 Task: Access the "Payment processing" page in the site builder.
Action: Mouse moved to (1069, 77)
Screenshot: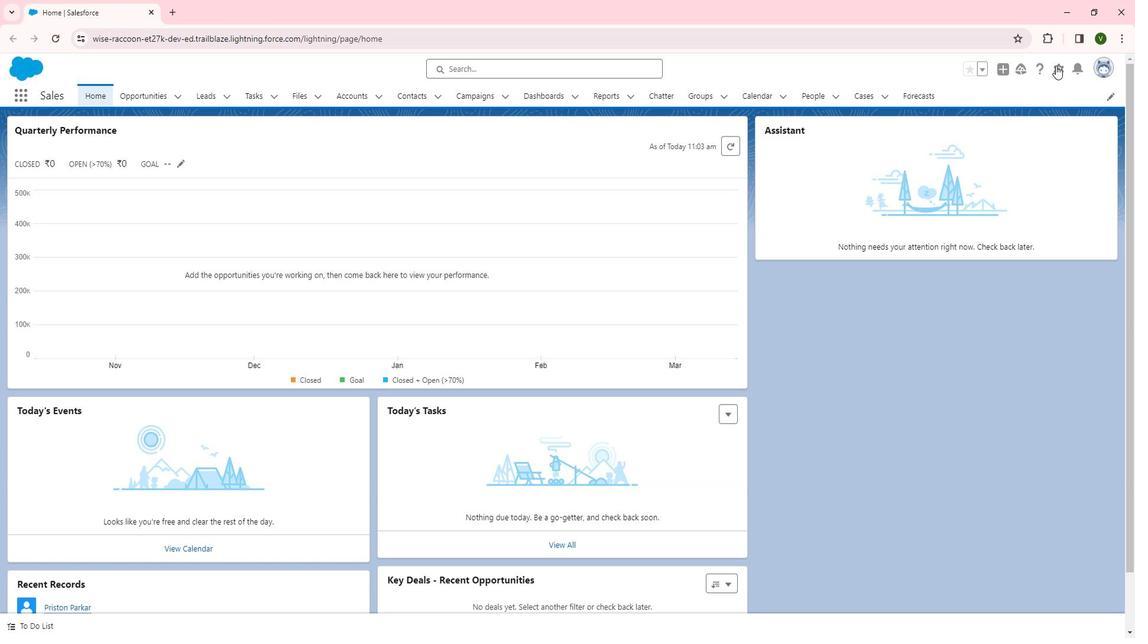 
Action: Mouse pressed left at (1069, 77)
Screenshot: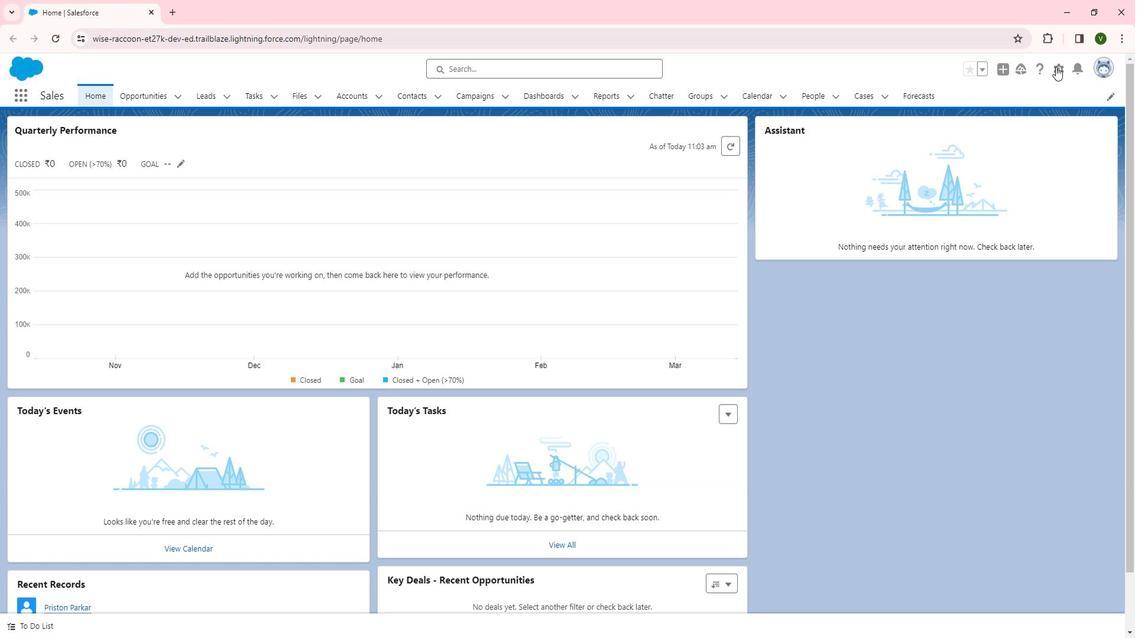 
Action: Mouse moved to (1019, 119)
Screenshot: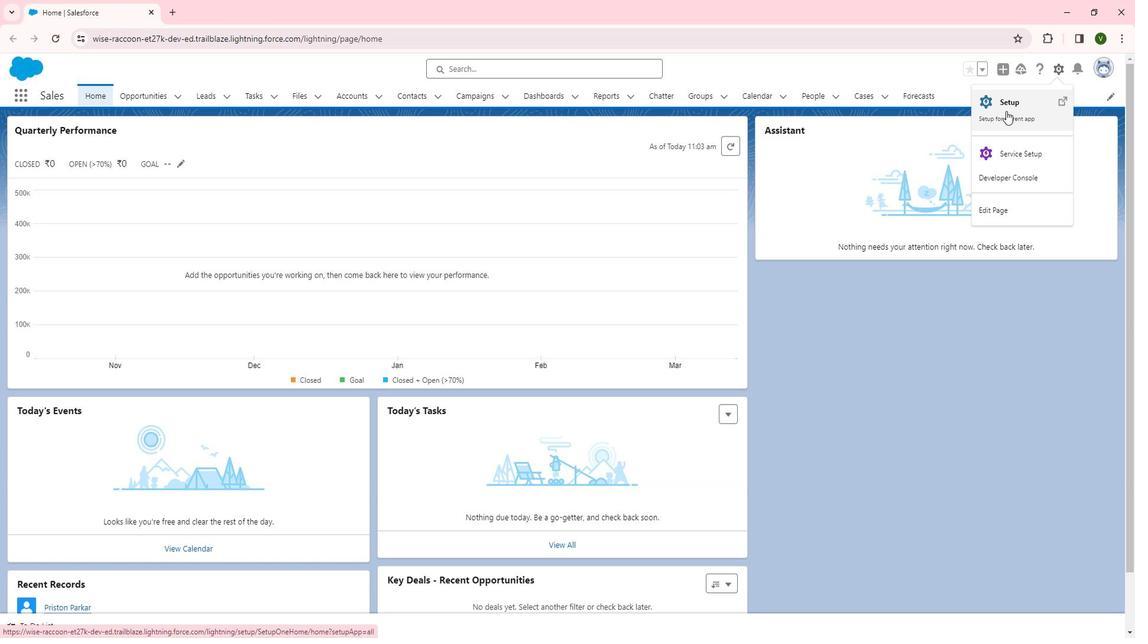 
Action: Mouse pressed left at (1019, 119)
Screenshot: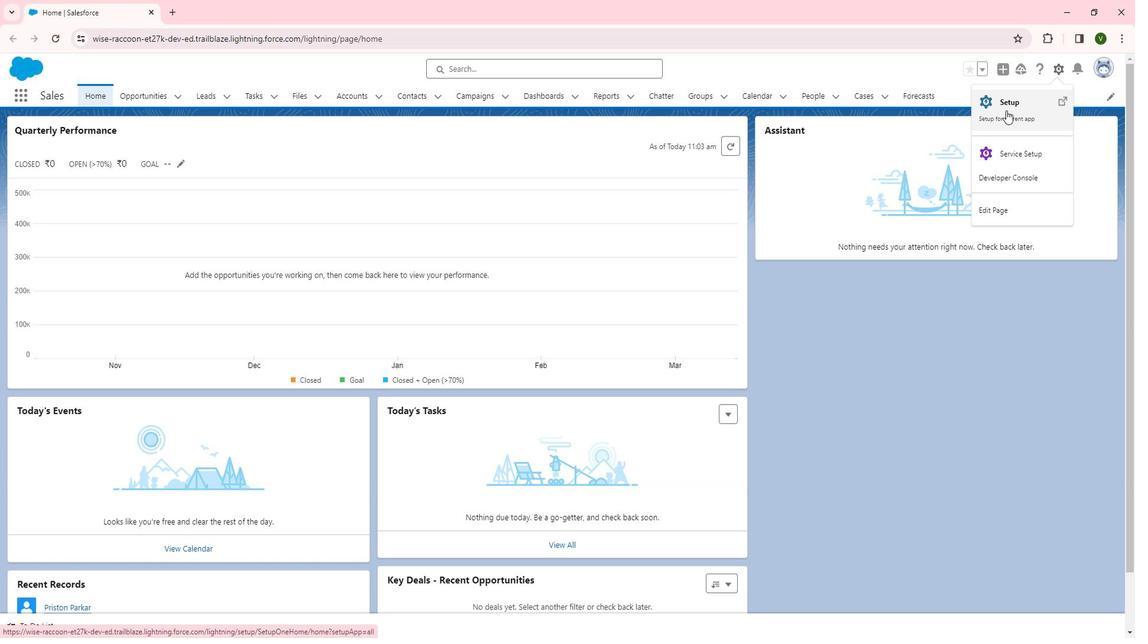 
Action: Mouse moved to (77, 380)
Screenshot: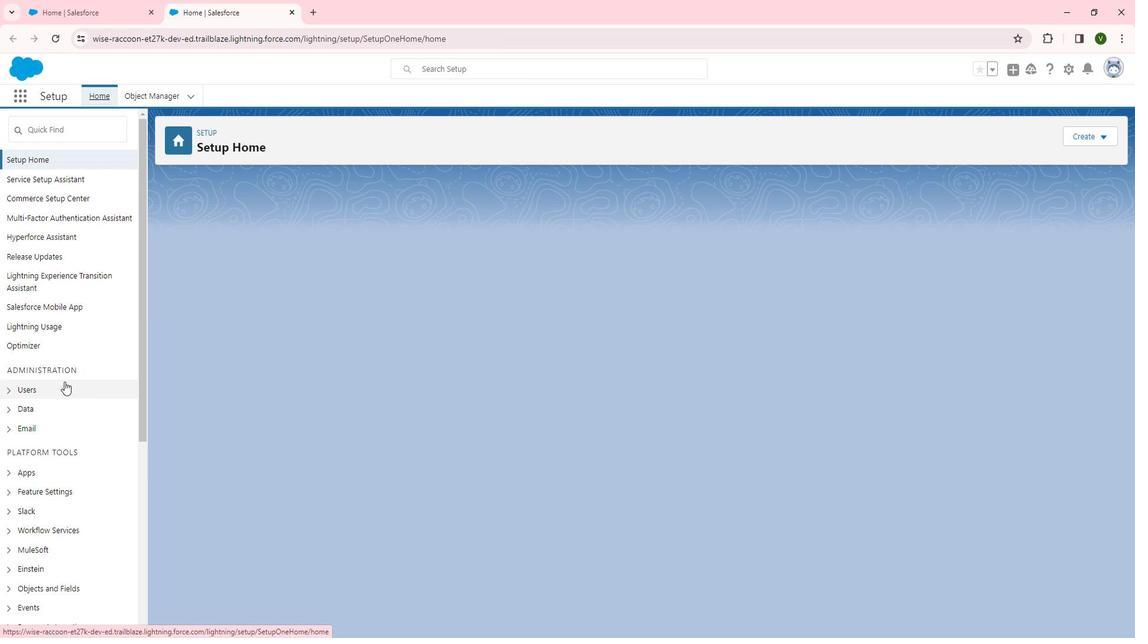 
Action: Mouse scrolled (77, 380) with delta (0, 0)
Screenshot: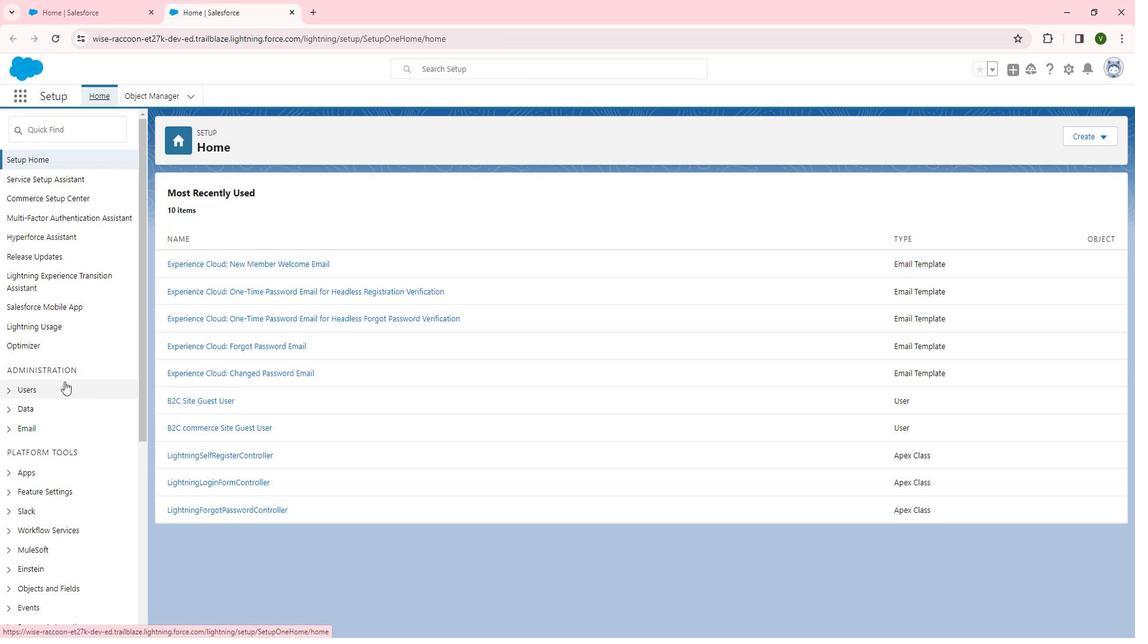 
Action: Mouse scrolled (77, 380) with delta (0, 0)
Screenshot: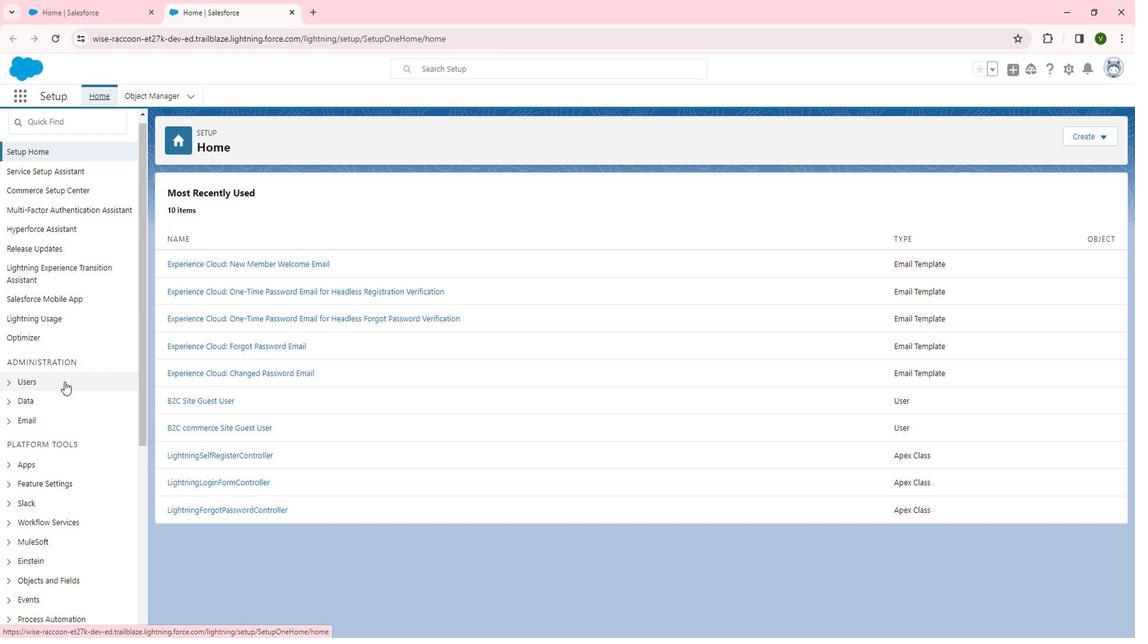 
Action: Mouse scrolled (77, 380) with delta (0, 0)
Screenshot: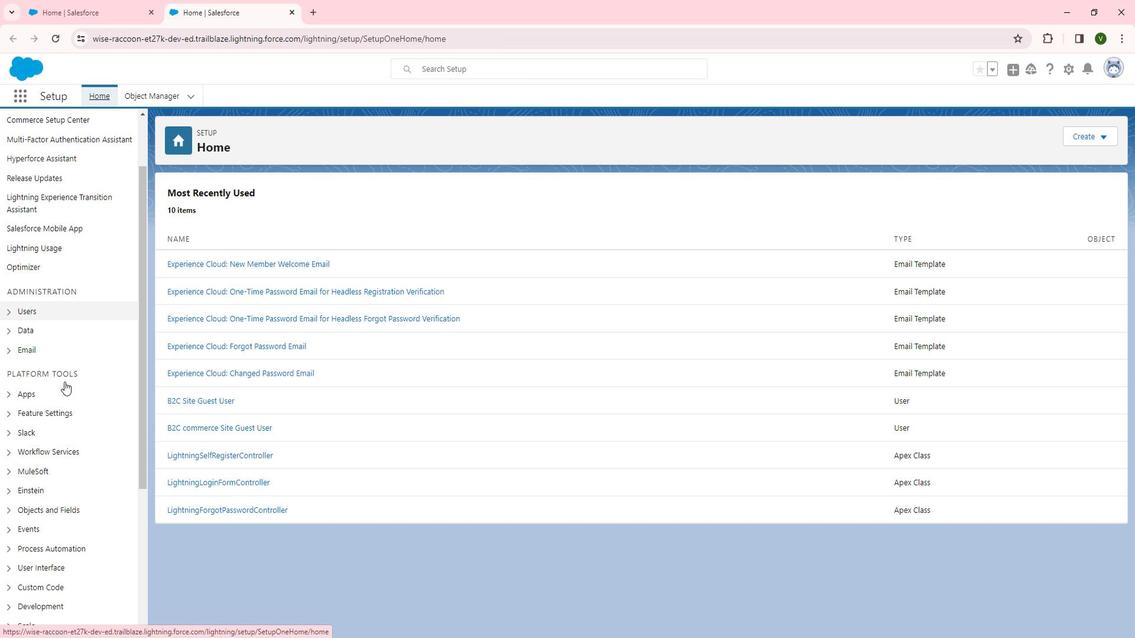 
Action: Mouse scrolled (77, 380) with delta (0, 0)
Screenshot: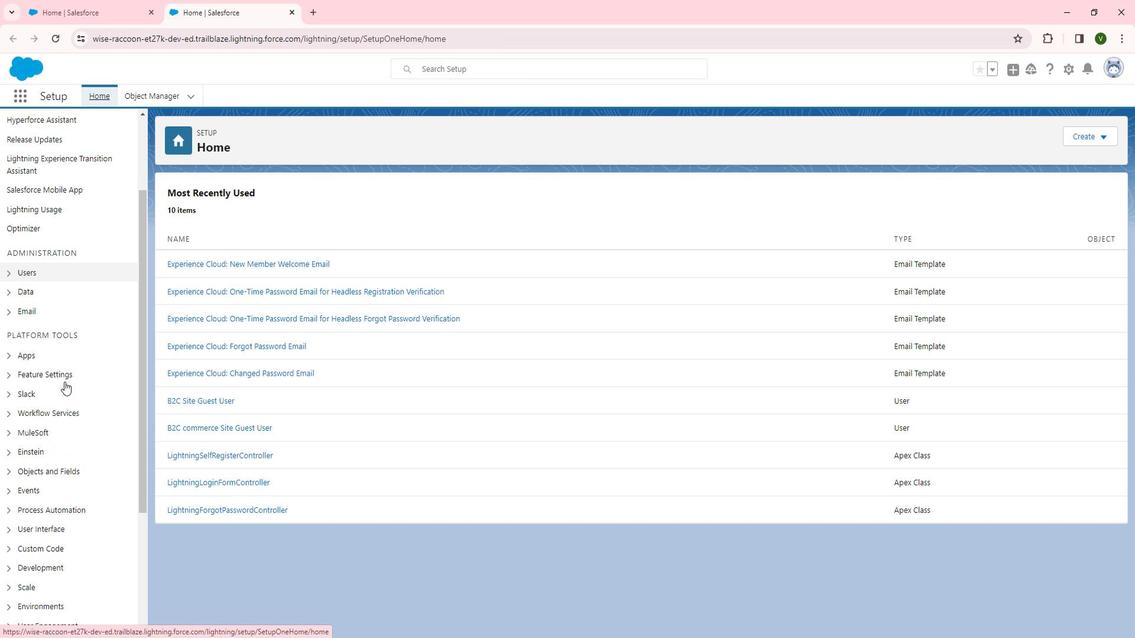 
Action: Mouse moved to (35, 253)
Screenshot: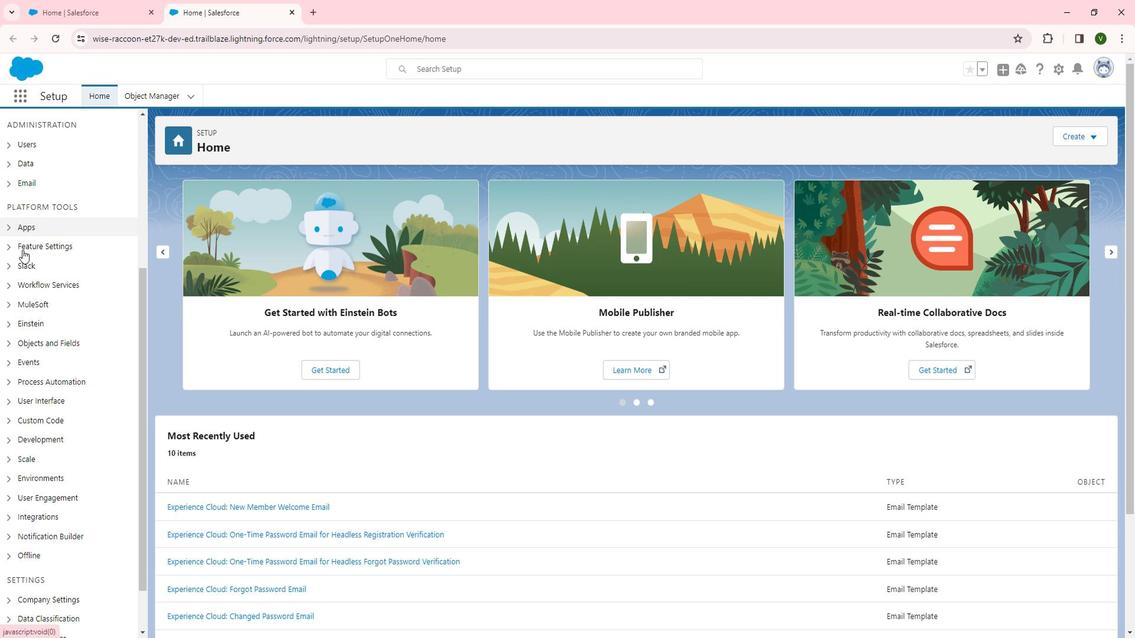 
Action: Mouse pressed left at (35, 253)
Screenshot: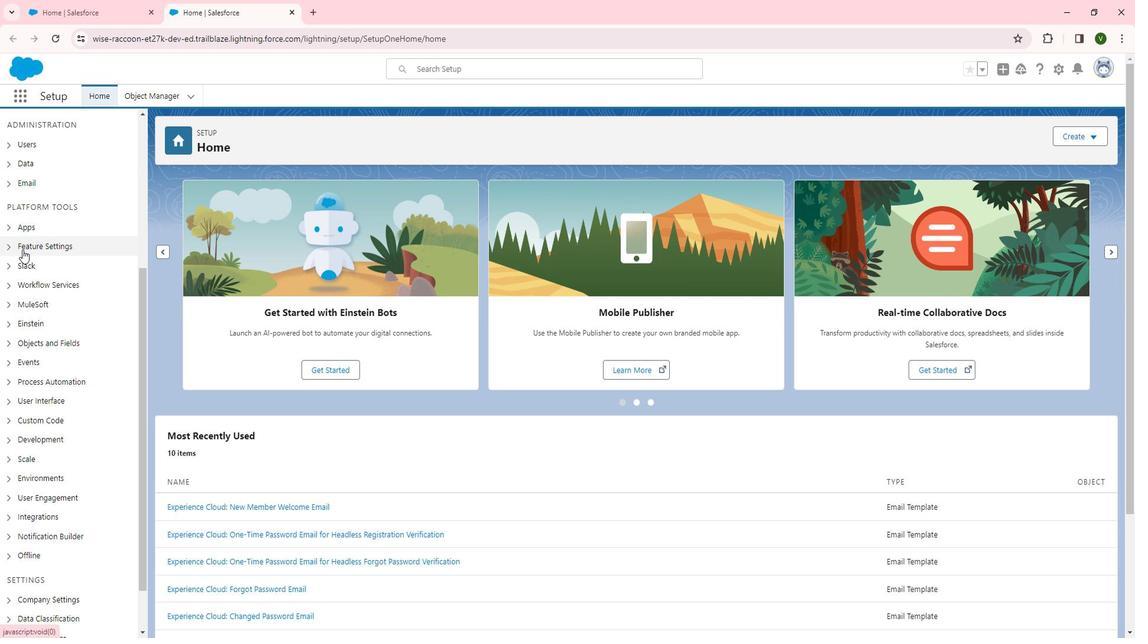 
Action: Mouse moved to (75, 370)
Screenshot: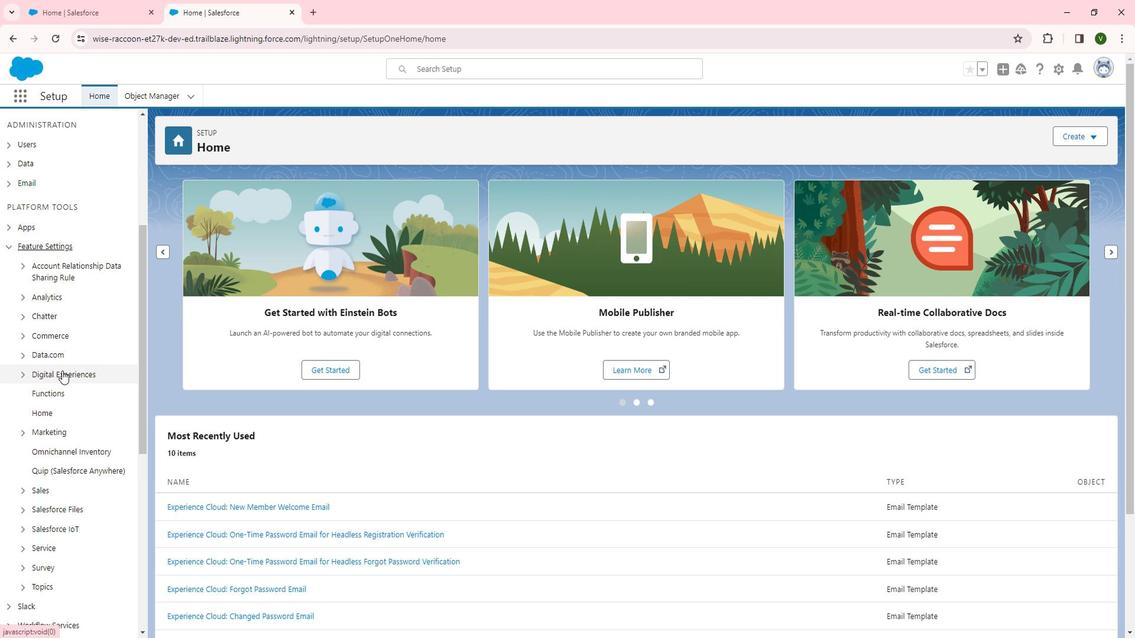 
Action: Mouse pressed left at (75, 370)
Screenshot: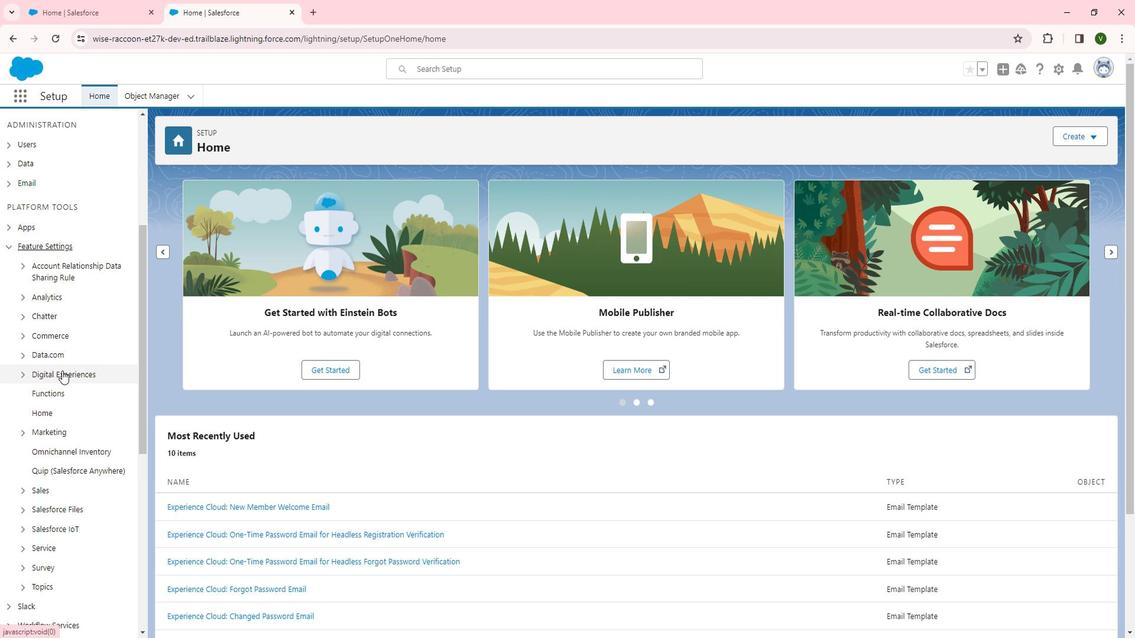 
Action: Mouse scrolled (75, 369) with delta (0, 0)
Screenshot: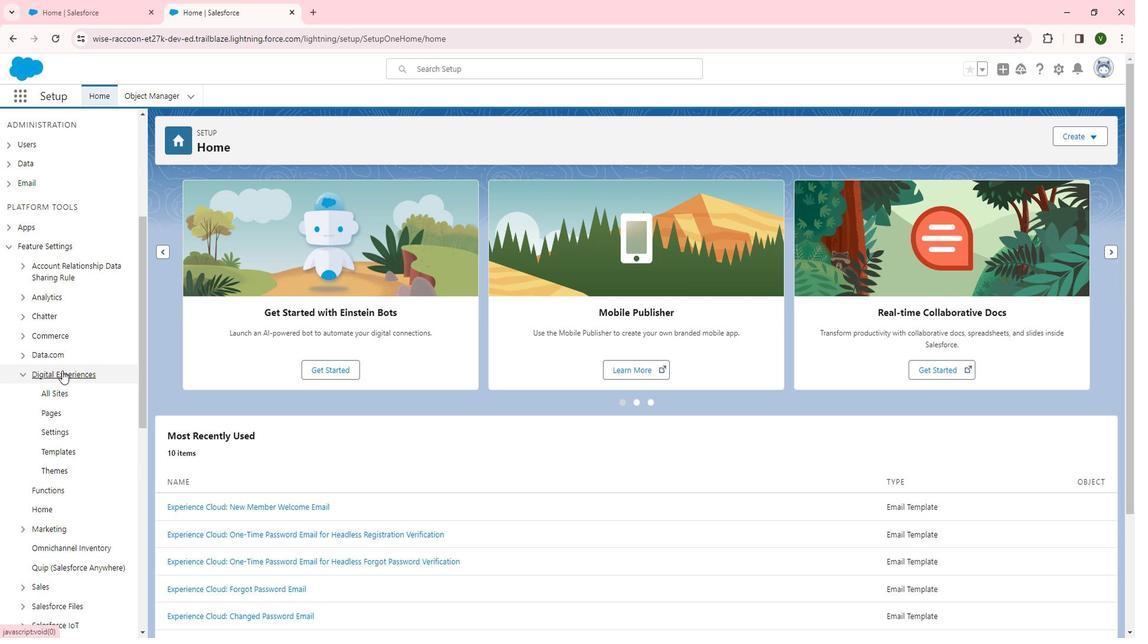 
Action: Mouse scrolled (75, 369) with delta (0, 0)
Screenshot: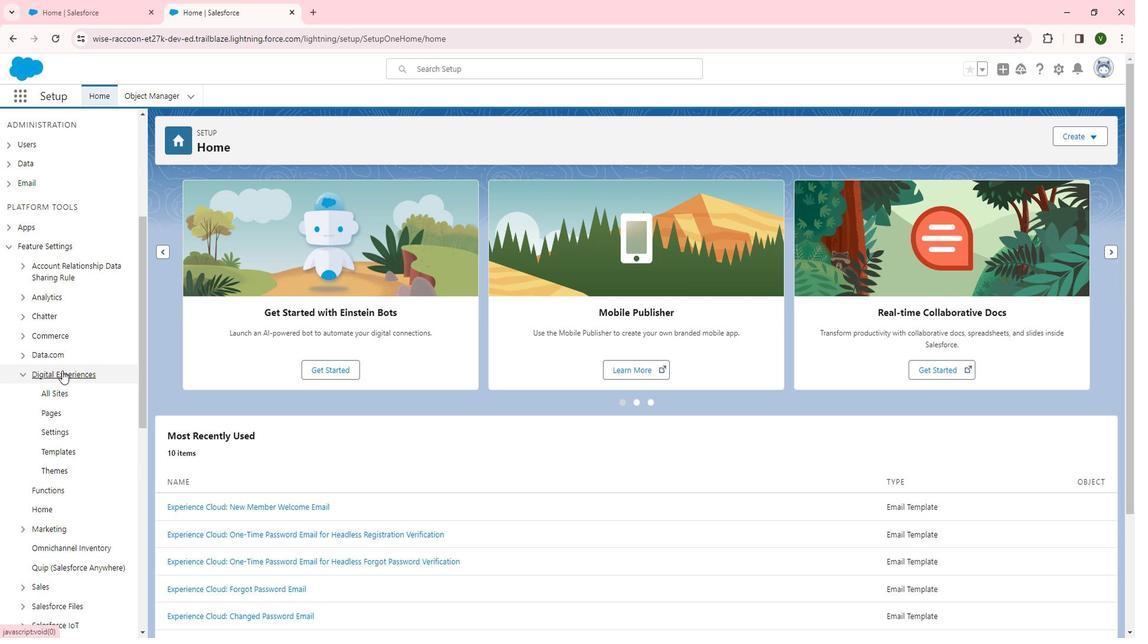 
Action: Mouse moved to (70, 271)
Screenshot: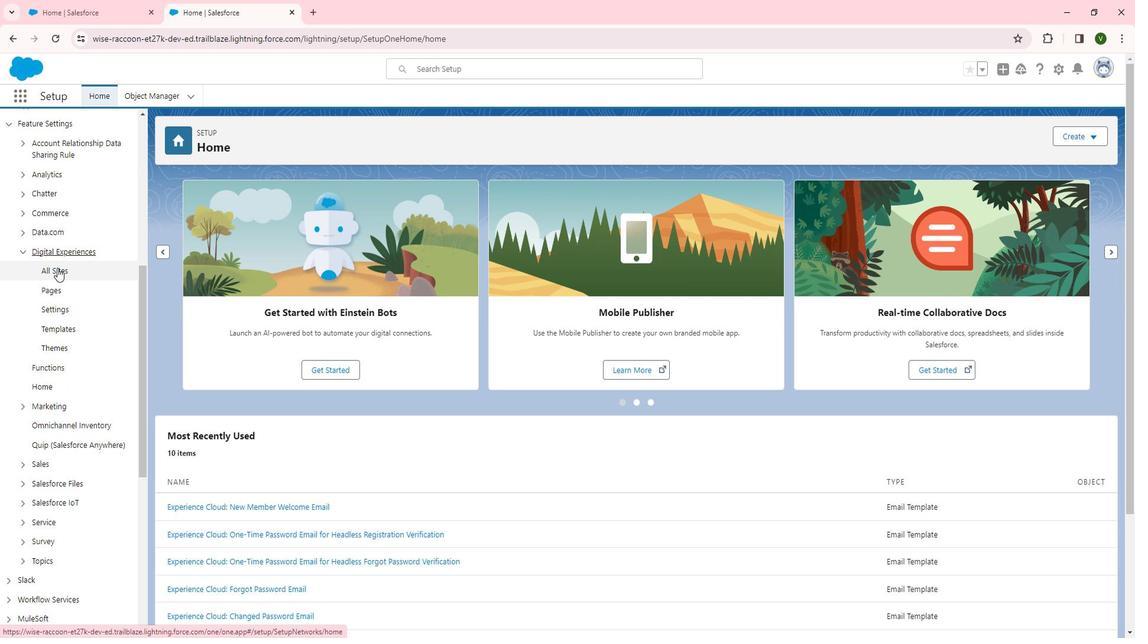 
Action: Mouse pressed left at (70, 271)
Screenshot: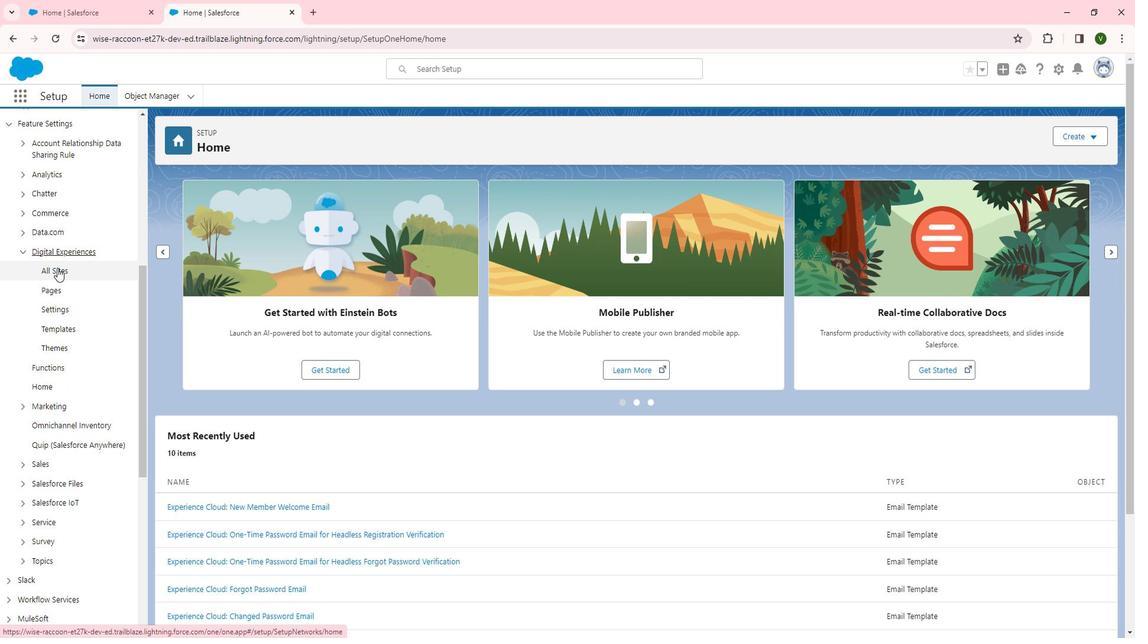 
Action: Mouse moved to (205, 300)
Screenshot: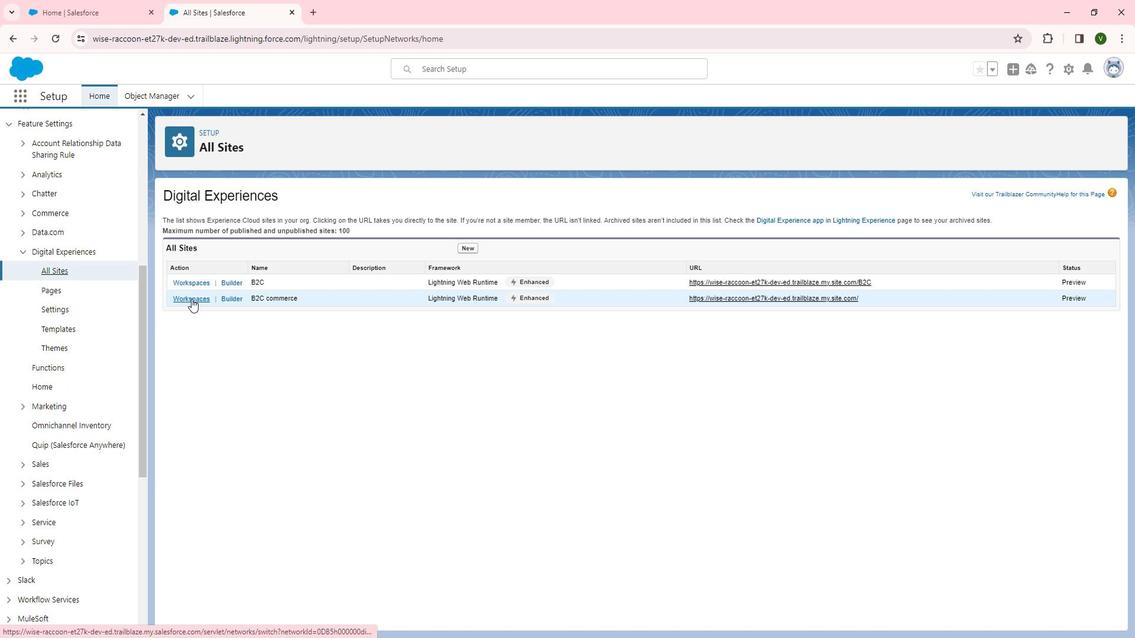 
Action: Mouse pressed left at (205, 300)
Screenshot: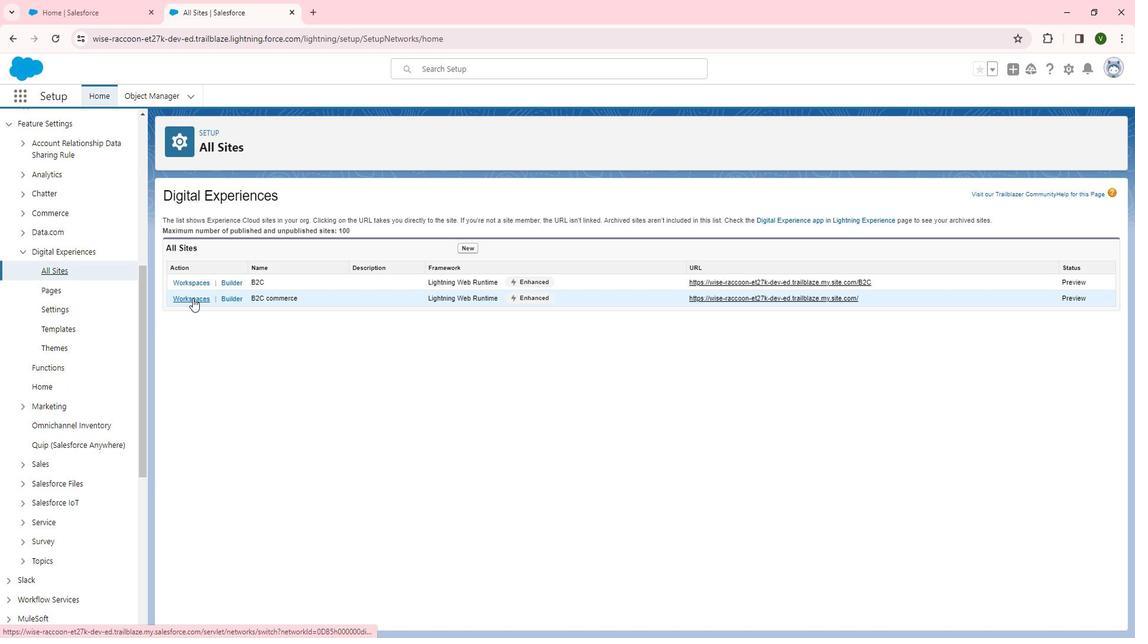 
Action: Mouse moved to (207, 289)
Screenshot: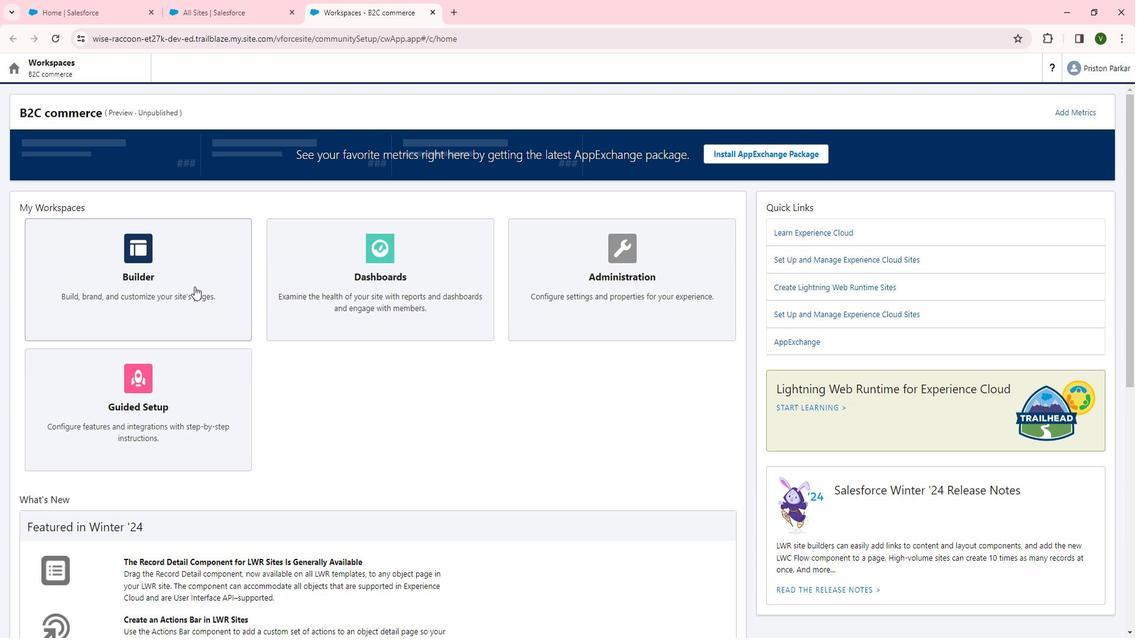 
Action: Mouse pressed left at (207, 289)
Screenshot: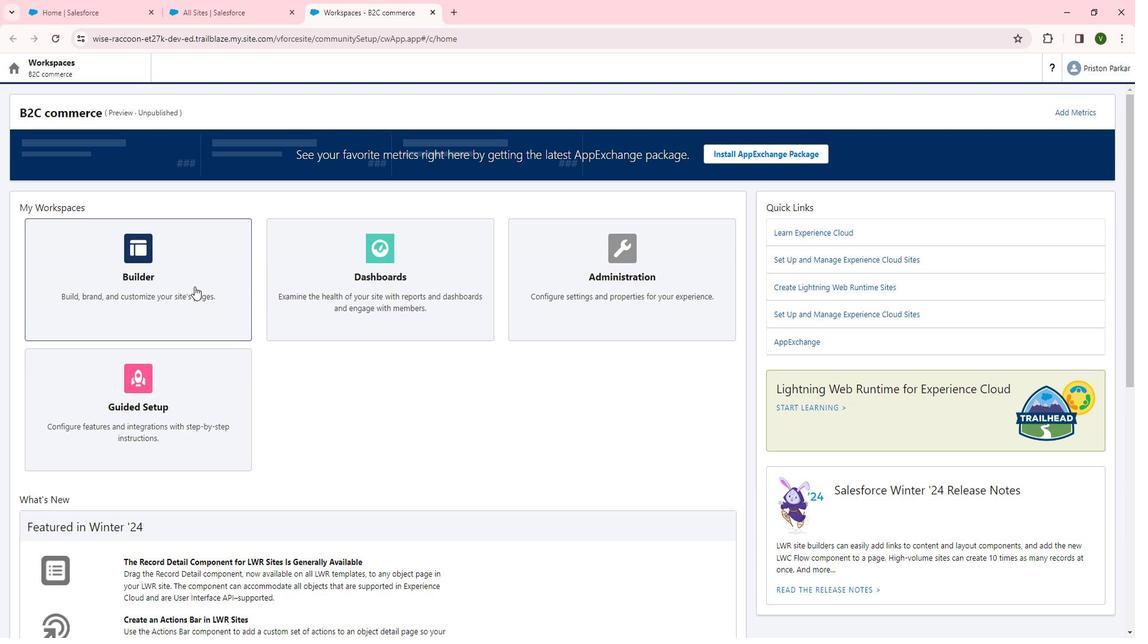 
Action: Mouse moved to (191, 80)
Screenshot: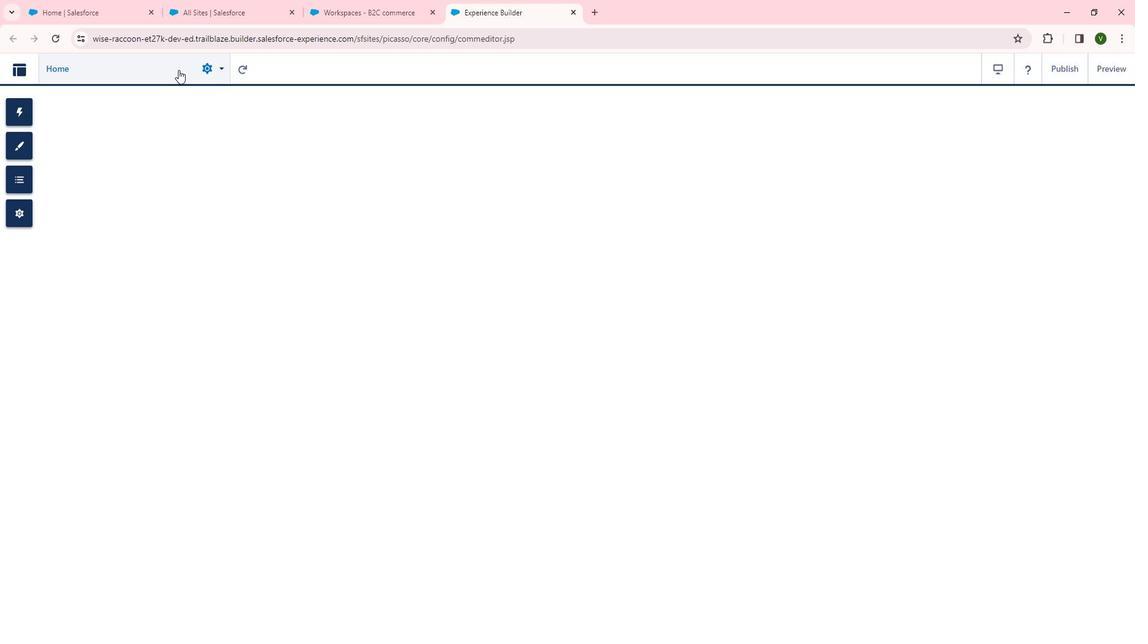 
Action: Mouse pressed left at (191, 80)
Screenshot: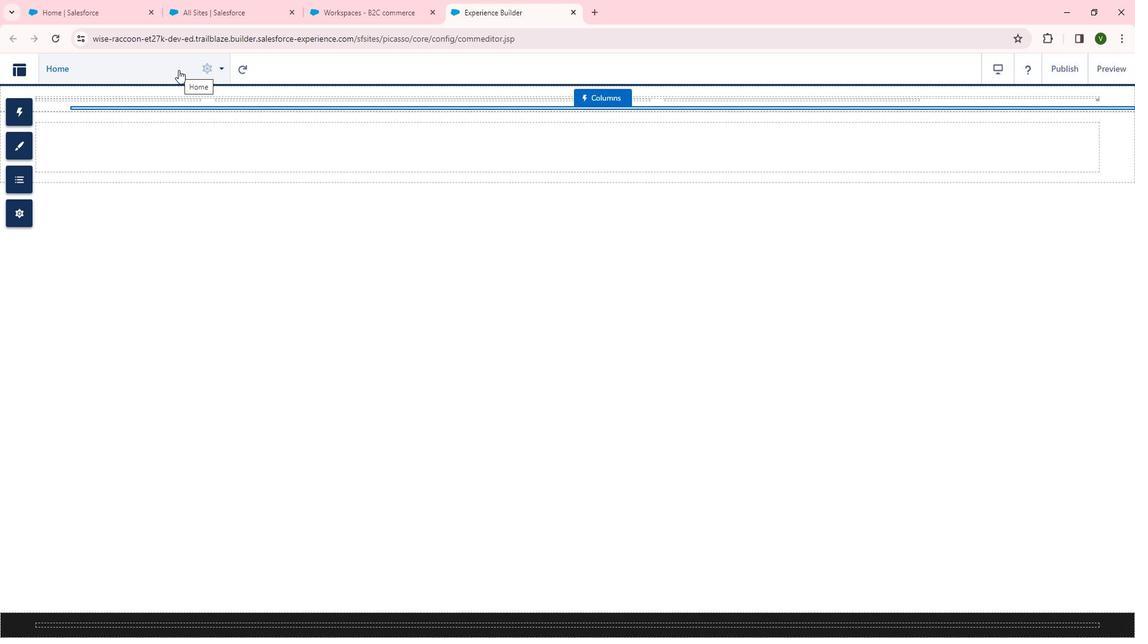 
Action: Mouse moved to (104, 467)
Screenshot: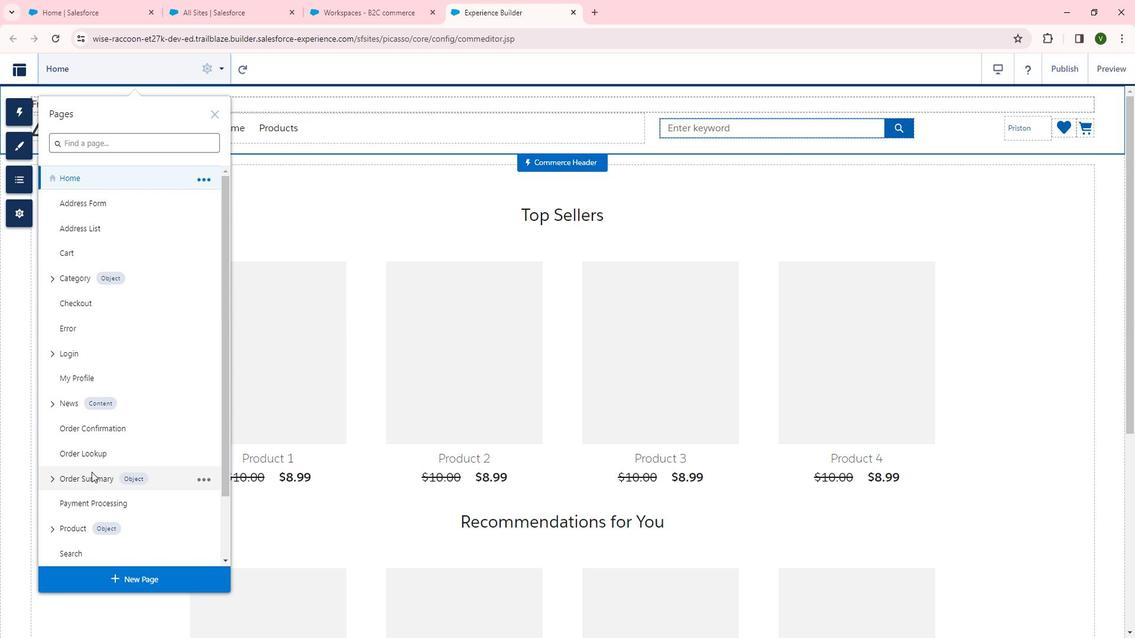 
Action: Mouse scrolled (104, 467) with delta (0, 0)
Screenshot: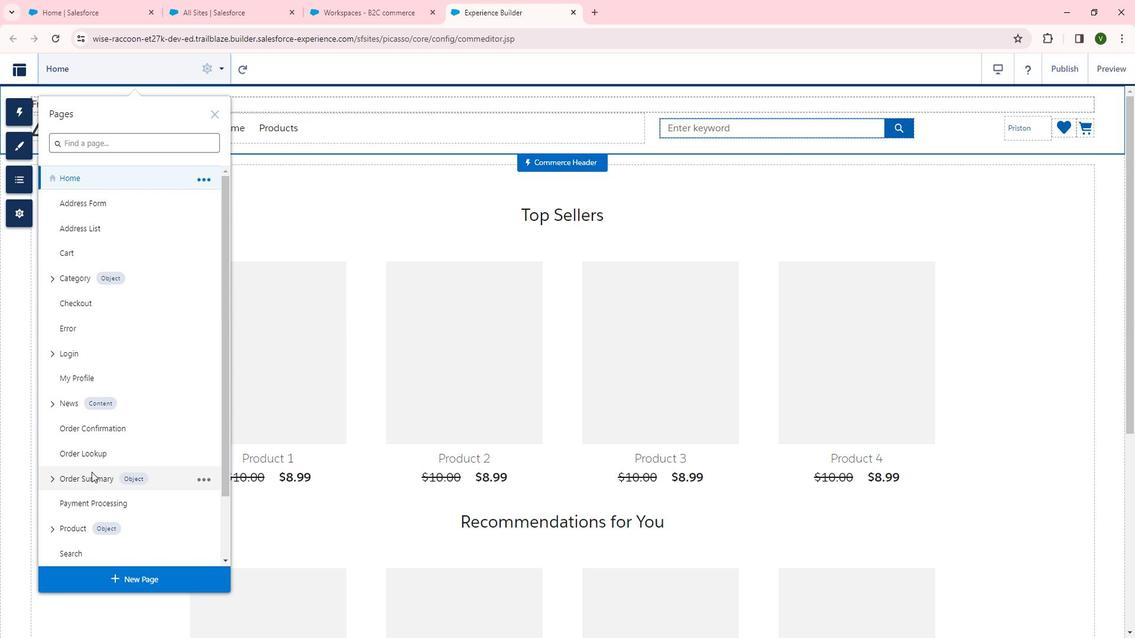 
Action: Mouse moved to (105, 467)
Screenshot: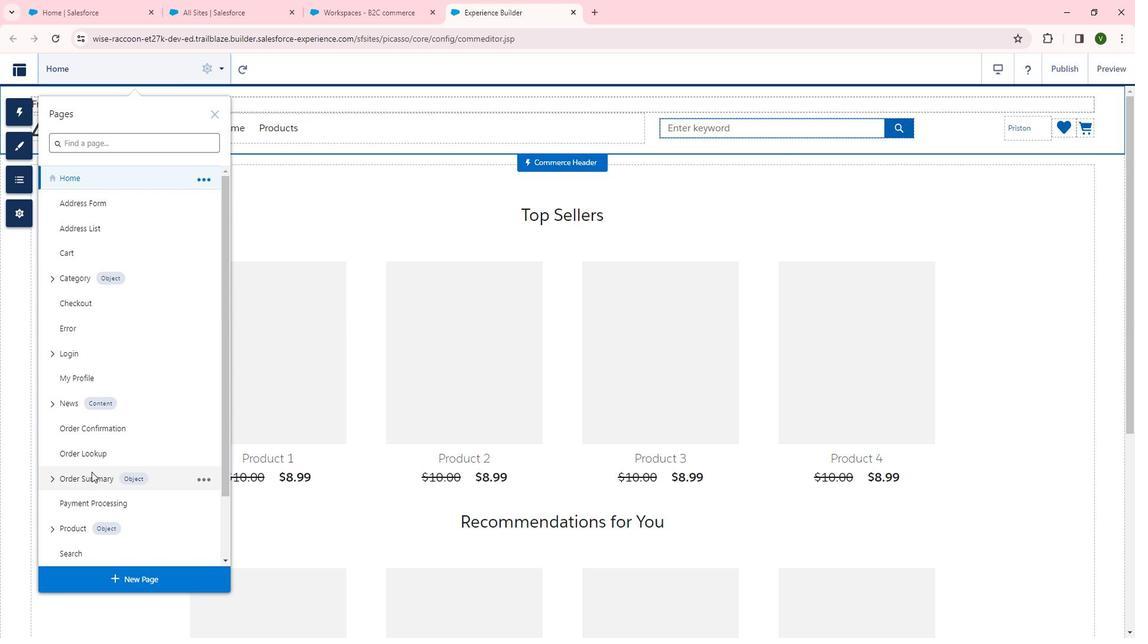 
Action: Mouse scrolled (105, 466) with delta (0, 0)
Screenshot: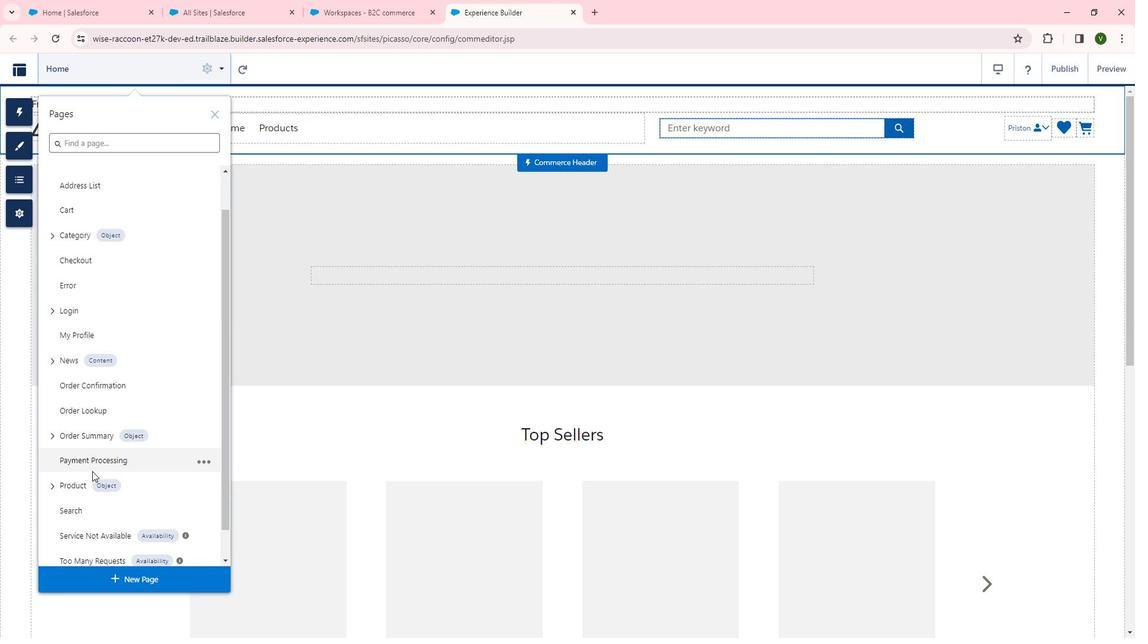 
Action: Mouse moved to (107, 428)
Screenshot: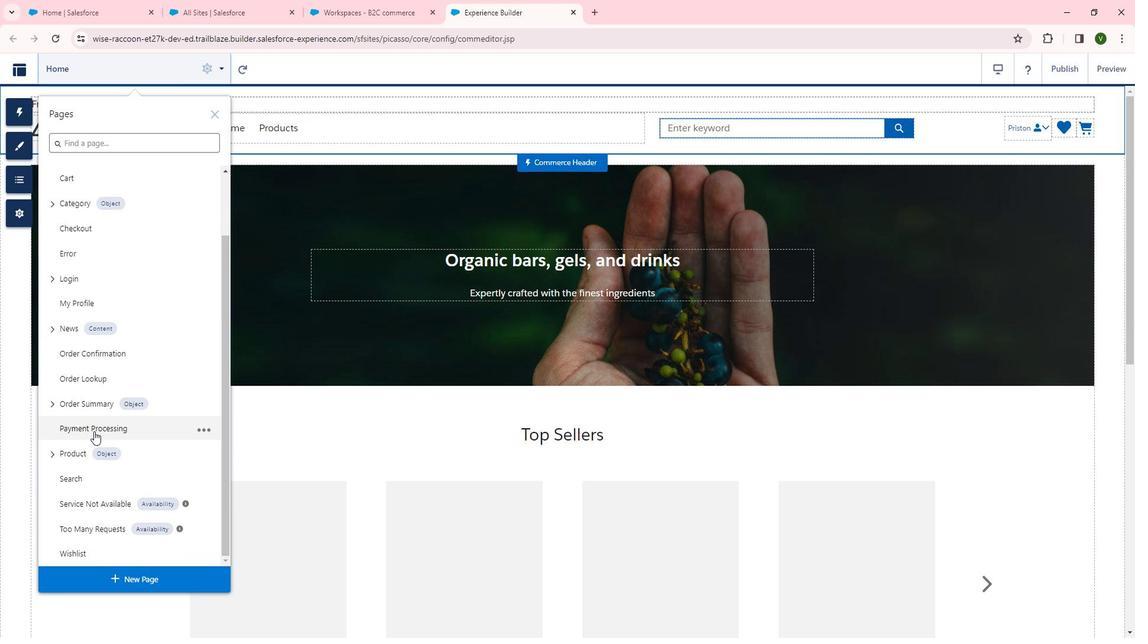 
Action: Mouse pressed left at (107, 428)
Screenshot: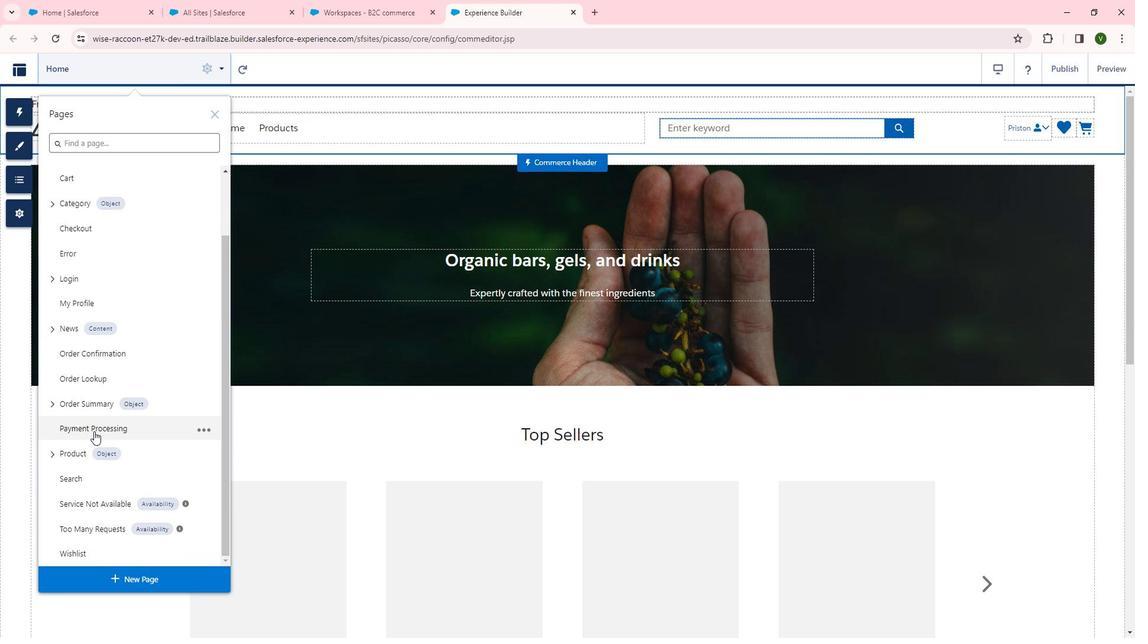 
Action: Mouse moved to (352, 443)
Screenshot: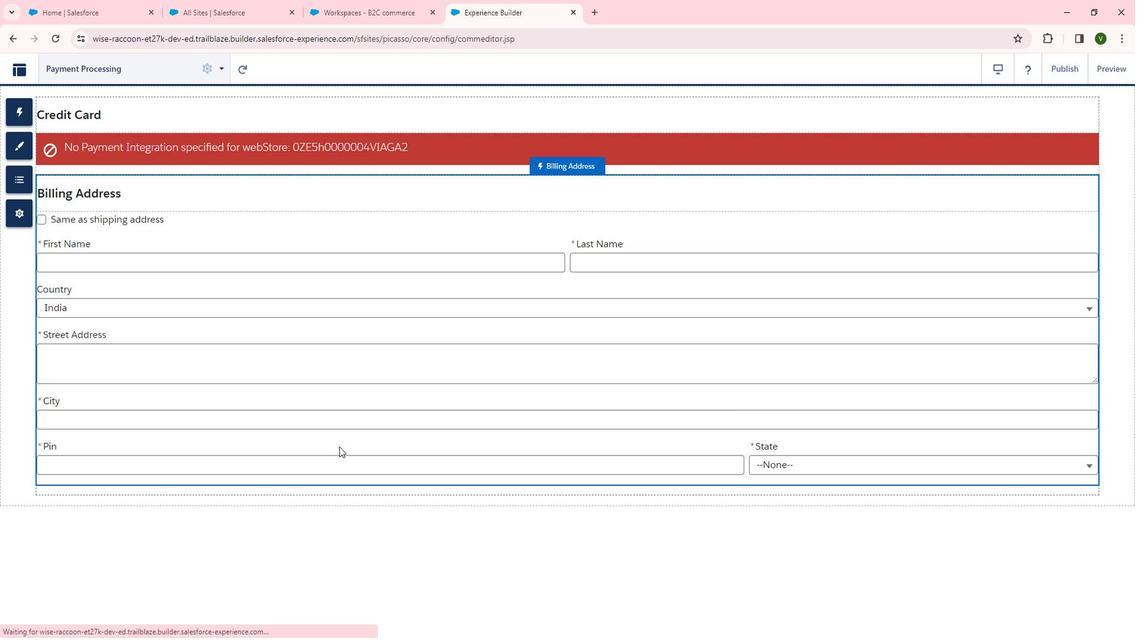 
